 Task: Add Sprouts Acidophilus & Bifidus to the cart.
Action: Mouse moved to (28, 108)
Screenshot: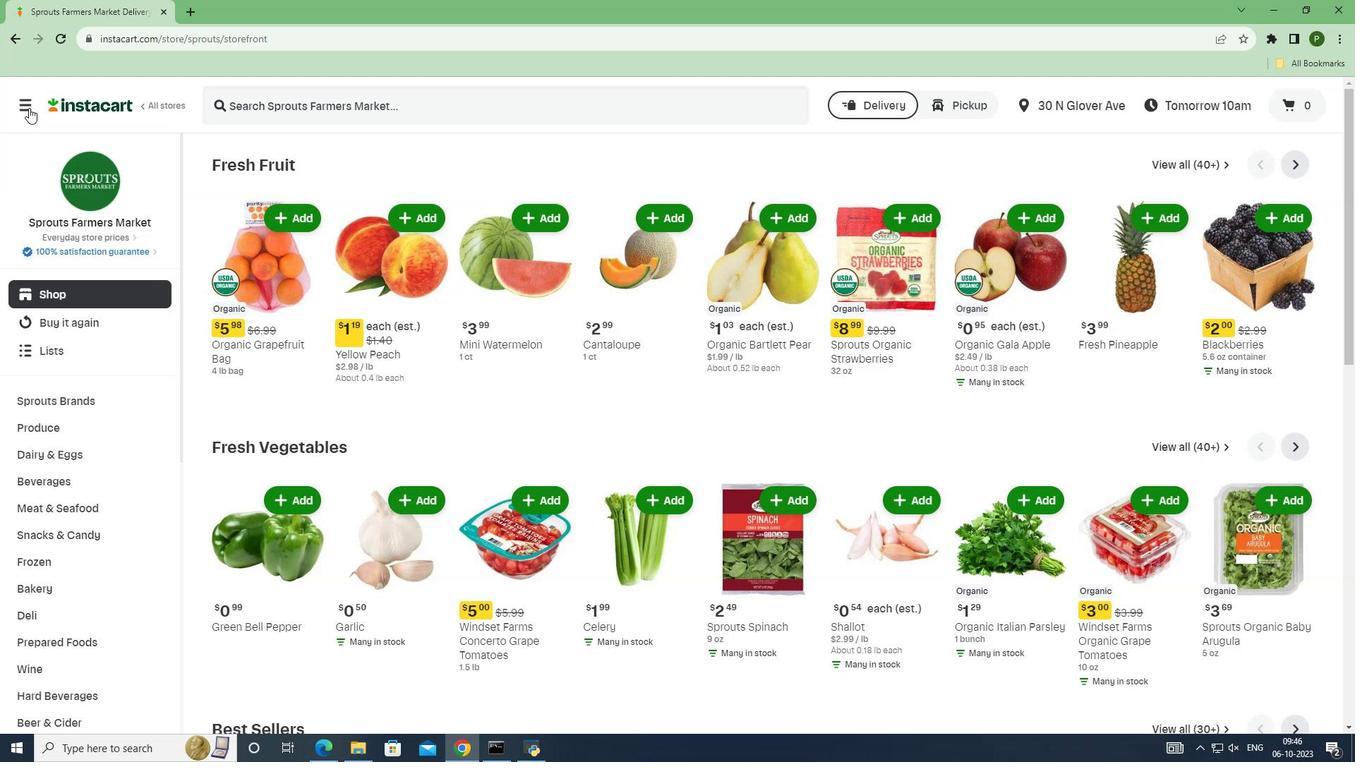 
Action: Mouse pressed left at (28, 108)
Screenshot: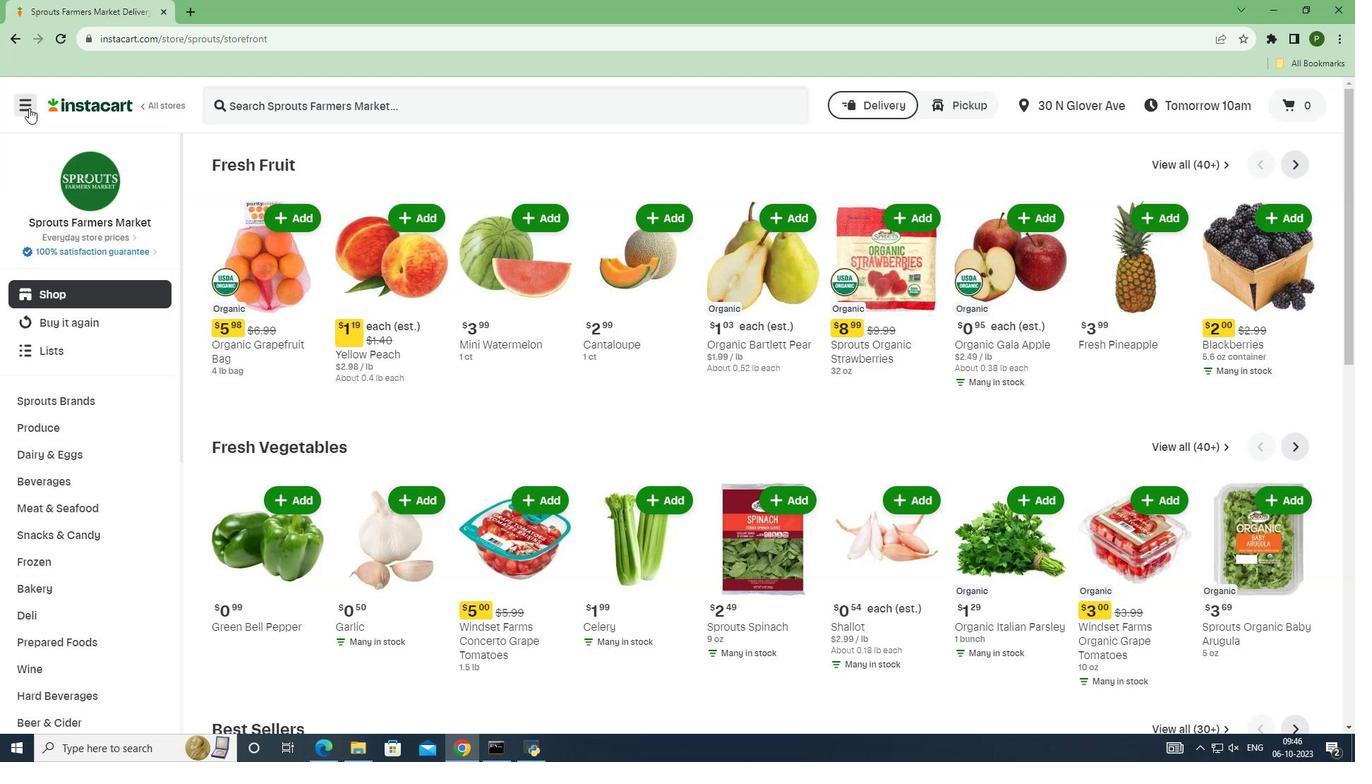 
Action: Mouse moved to (62, 380)
Screenshot: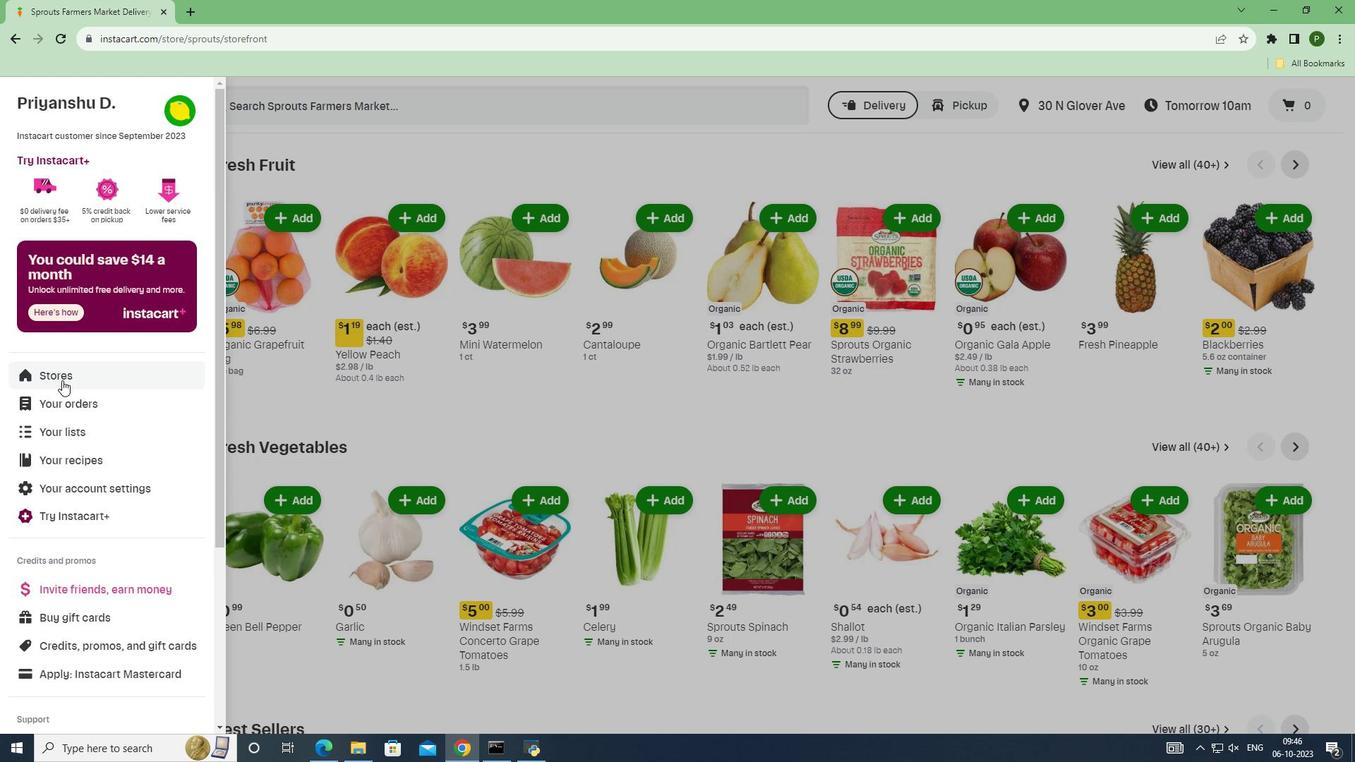 
Action: Mouse pressed left at (62, 380)
Screenshot: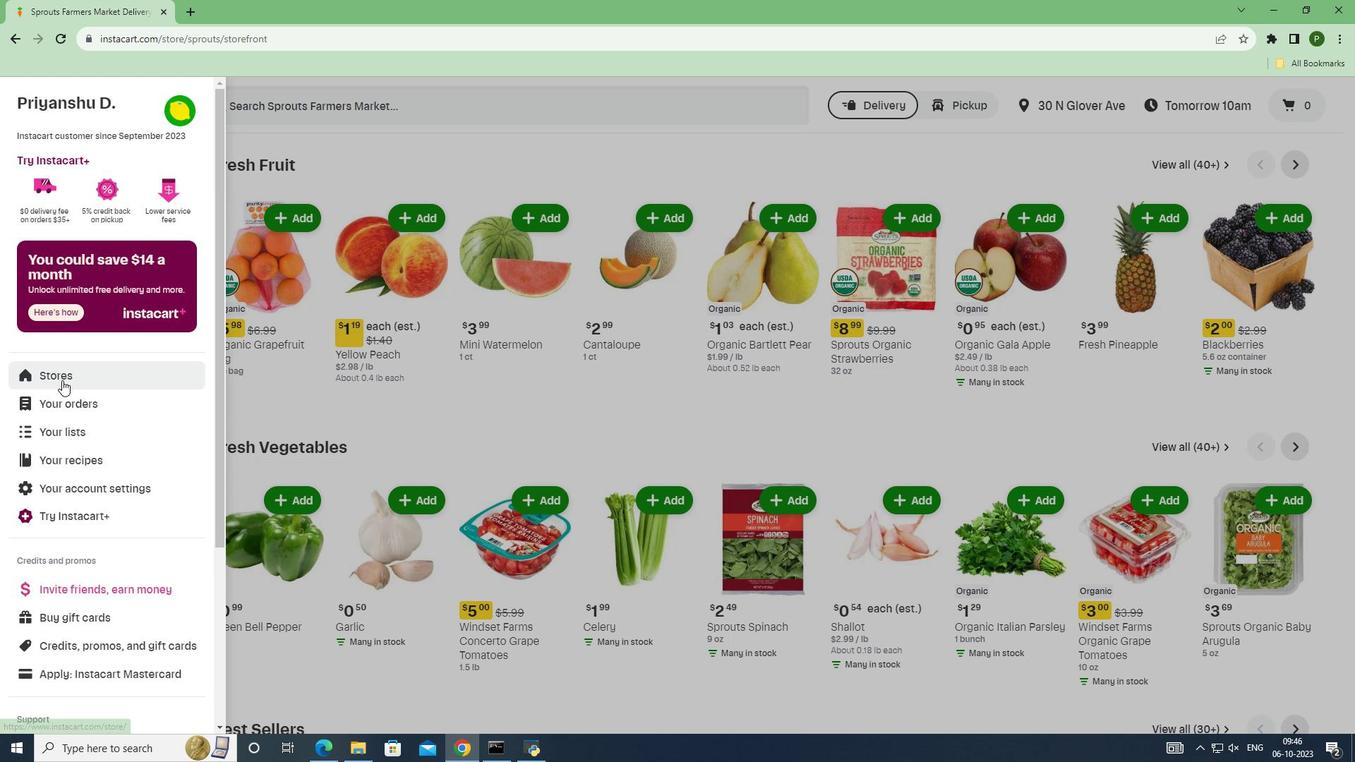 
Action: Mouse moved to (312, 168)
Screenshot: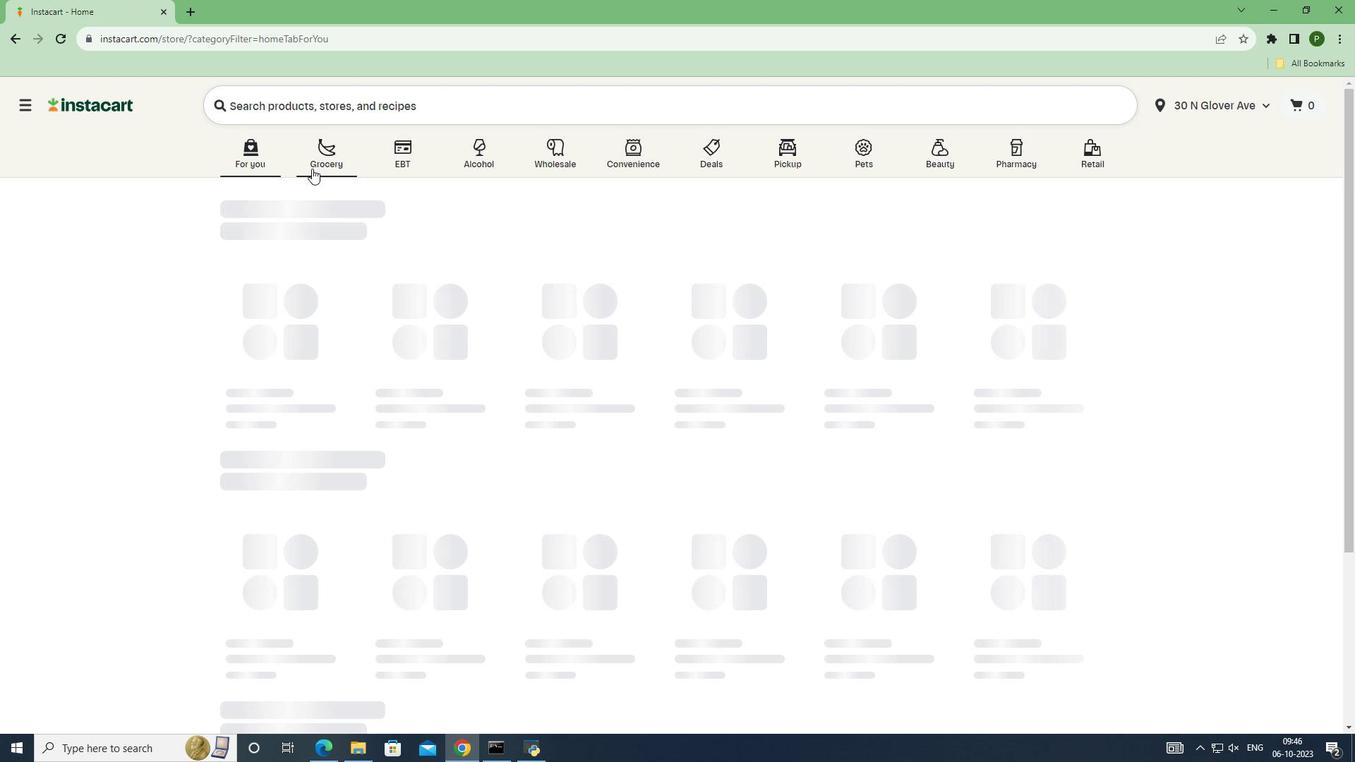 
Action: Mouse pressed left at (312, 168)
Screenshot: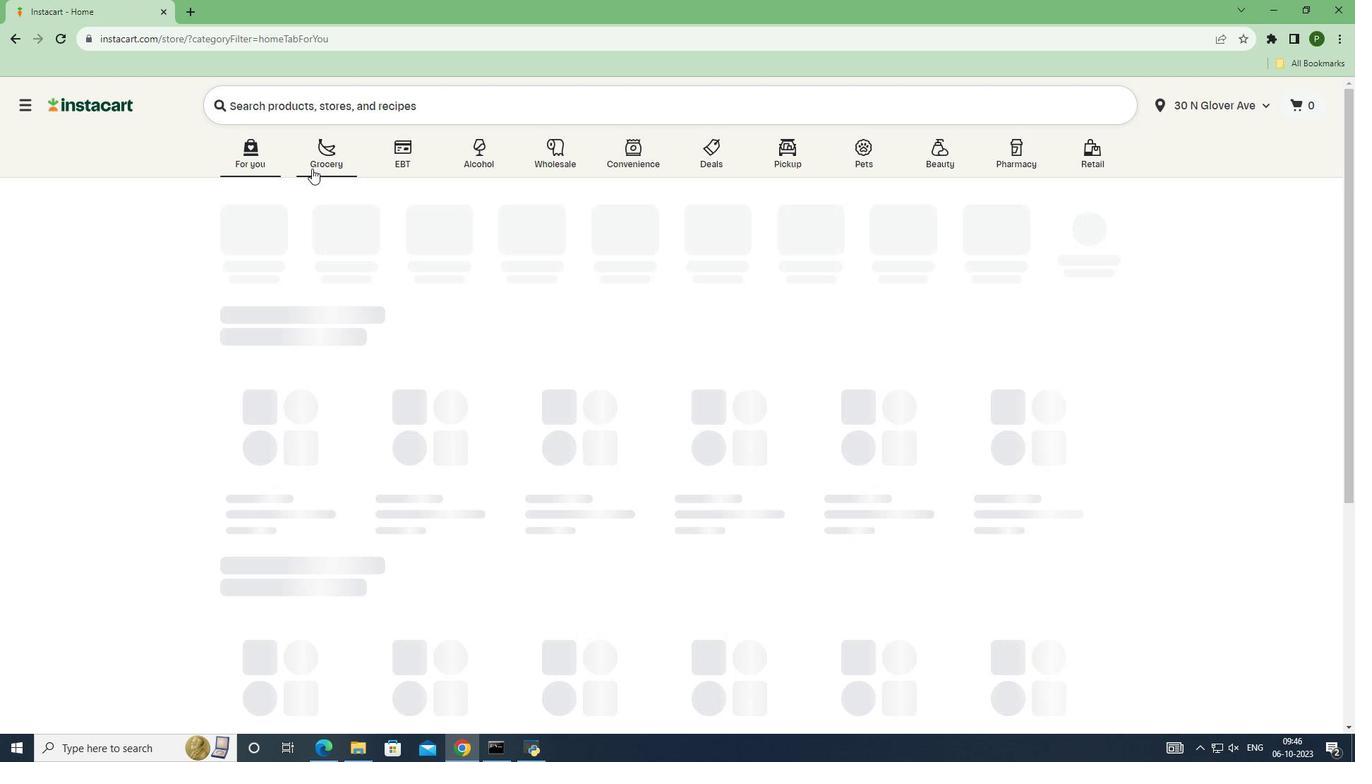 
Action: Mouse moved to (911, 334)
Screenshot: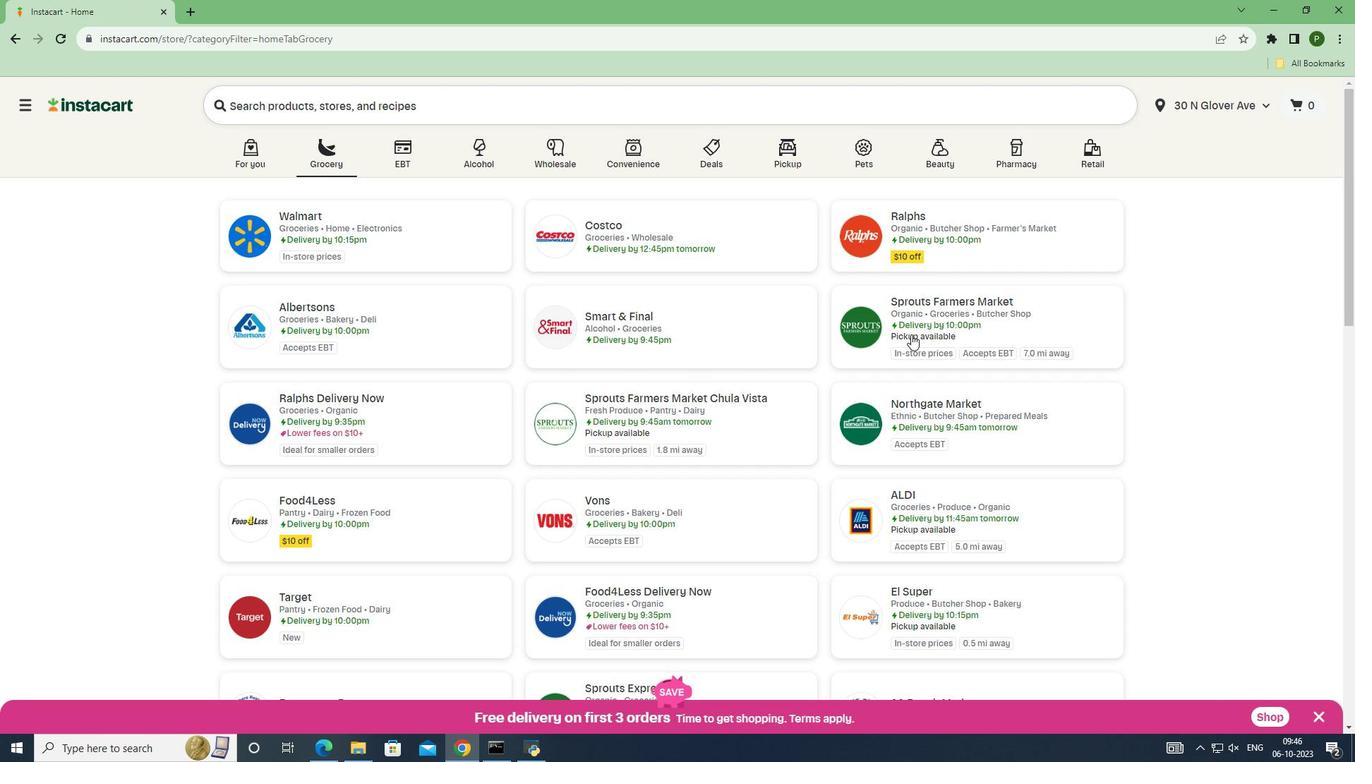 
Action: Mouse pressed left at (911, 334)
Screenshot: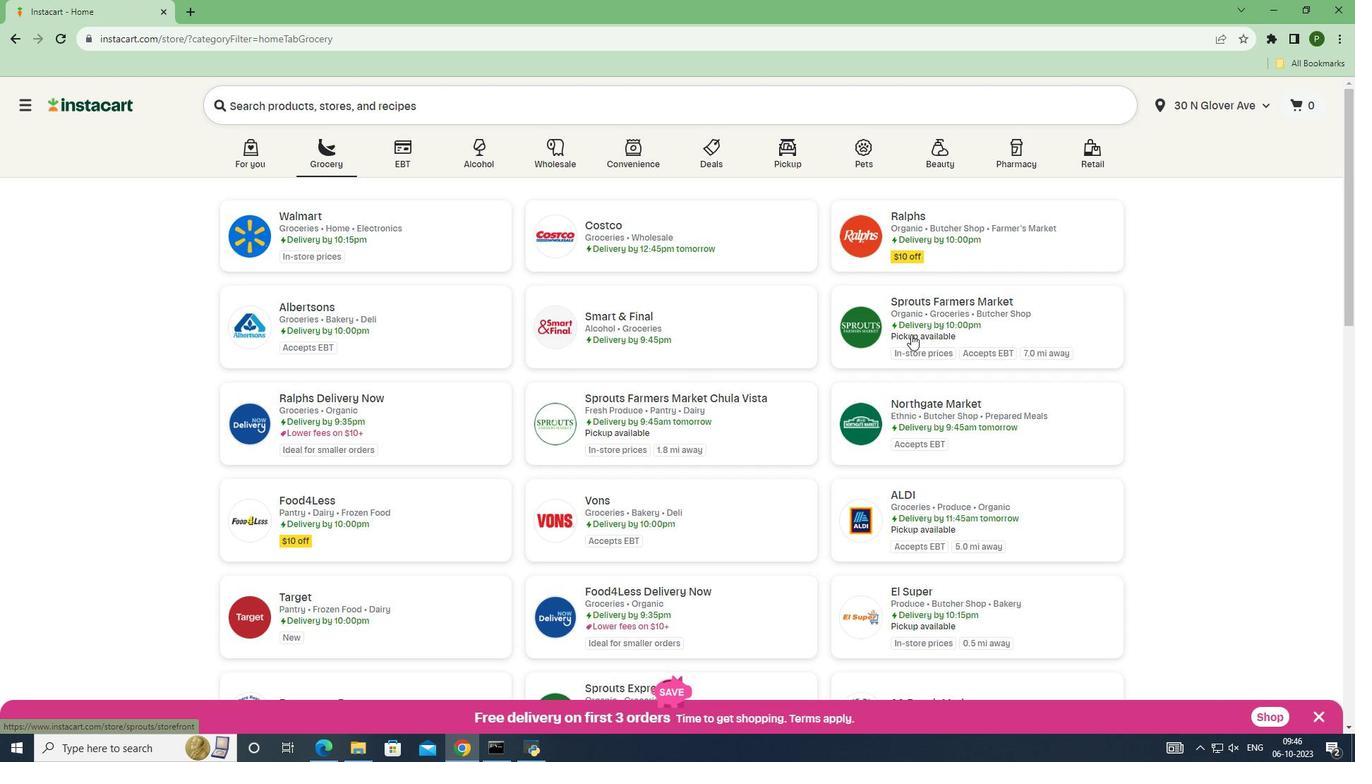 
Action: Mouse moved to (106, 399)
Screenshot: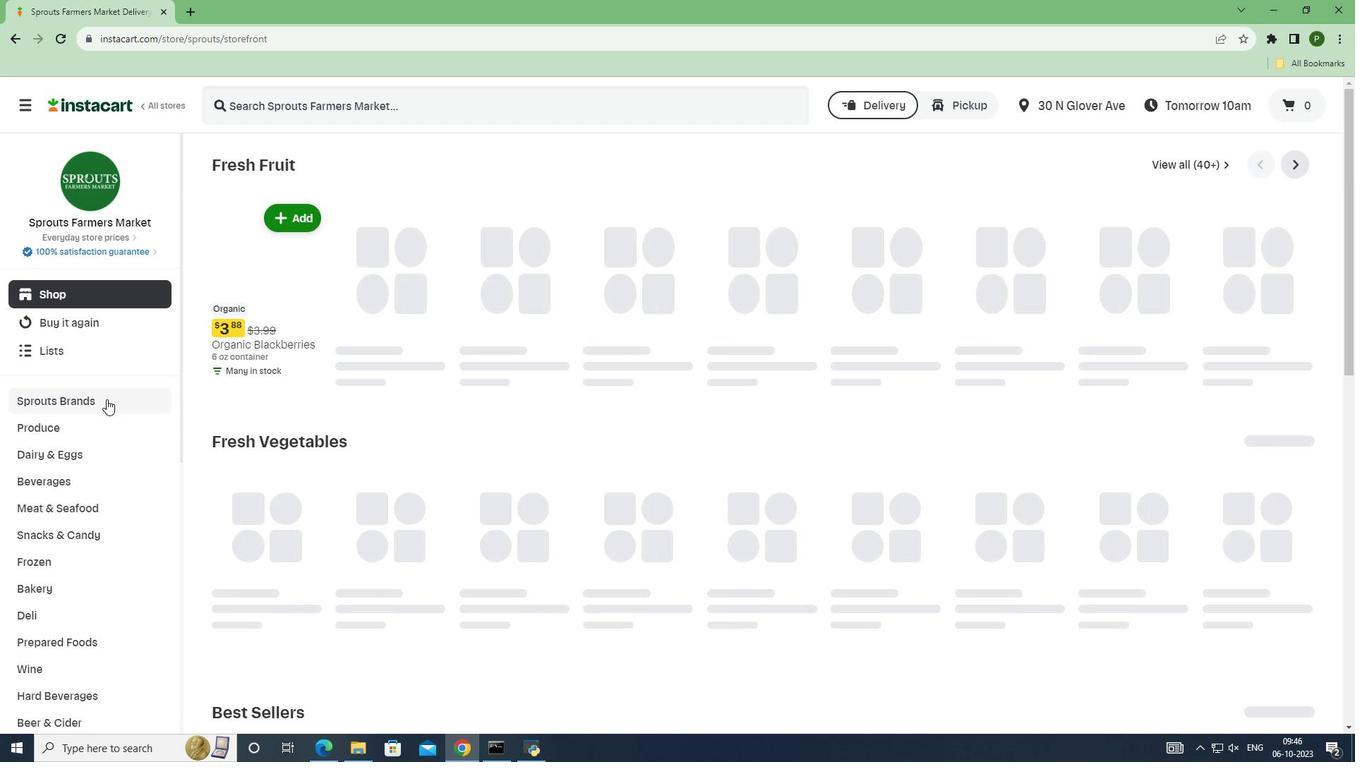 
Action: Mouse pressed left at (106, 399)
Screenshot: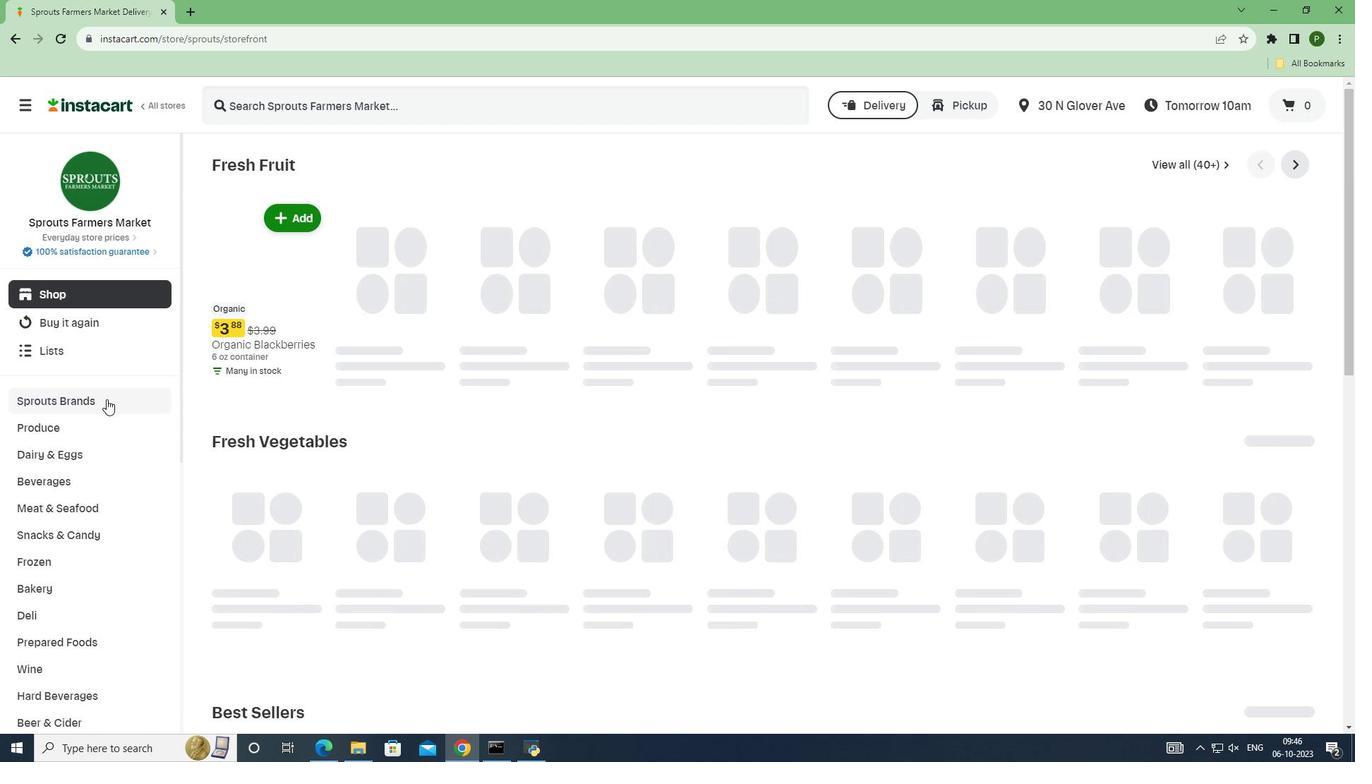 
Action: Mouse moved to (80, 592)
Screenshot: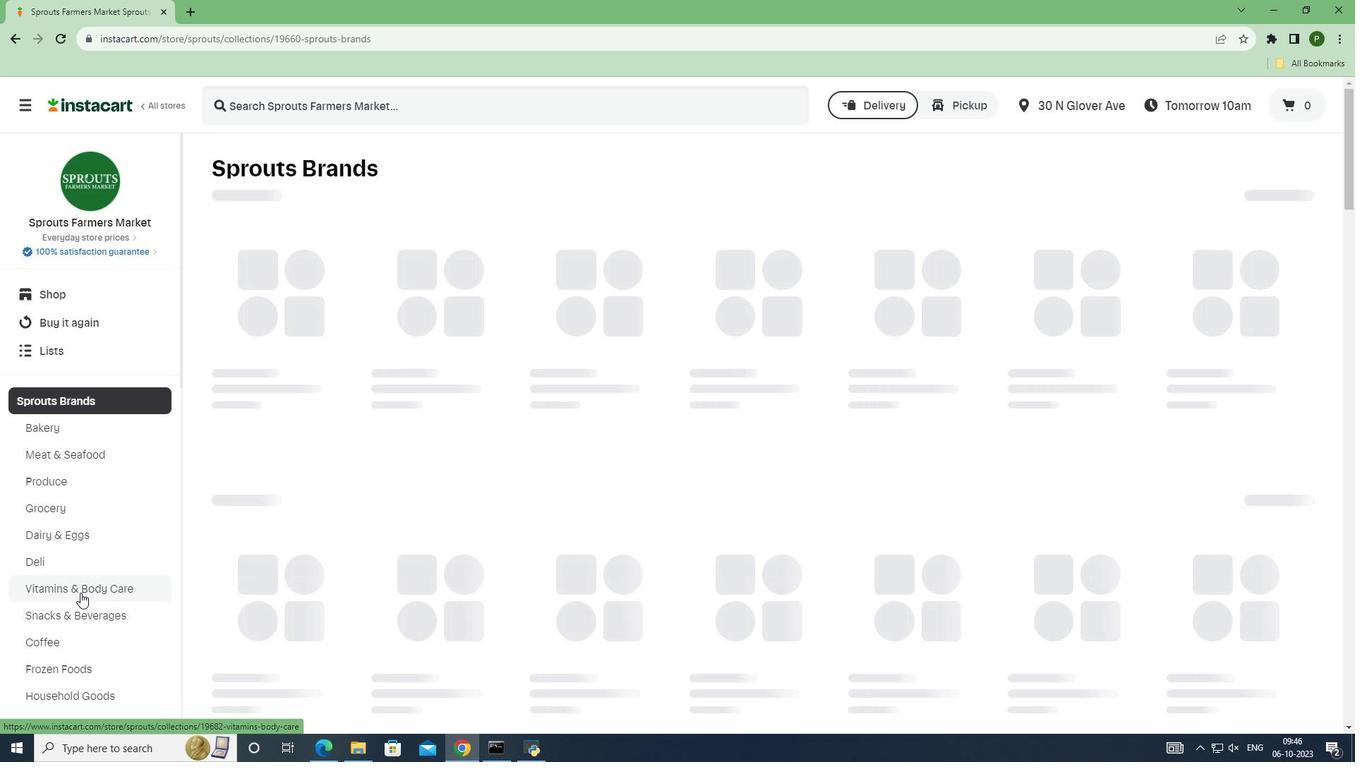 
Action: Mouse pressed left at (80, 592)
Screenshot: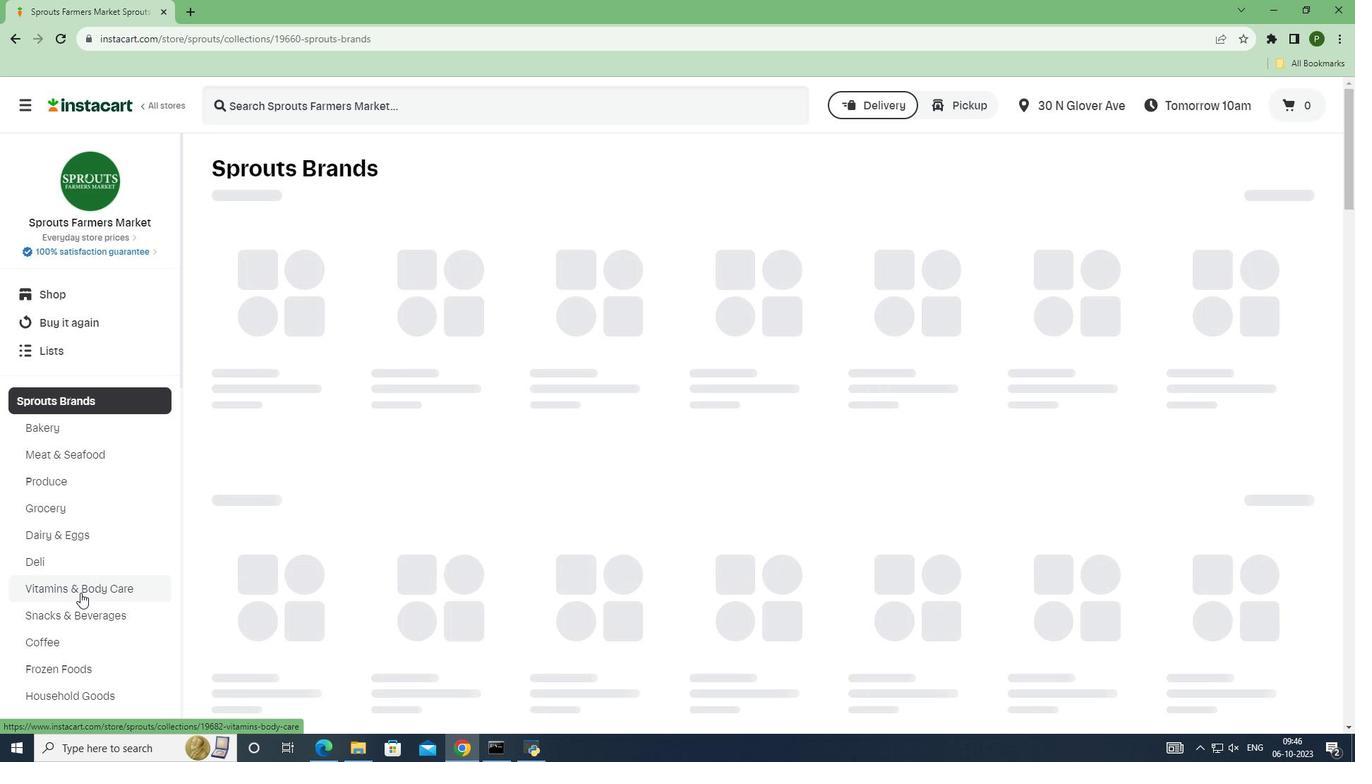 
Action: Mouse moved to (280, 105)
Screenshot: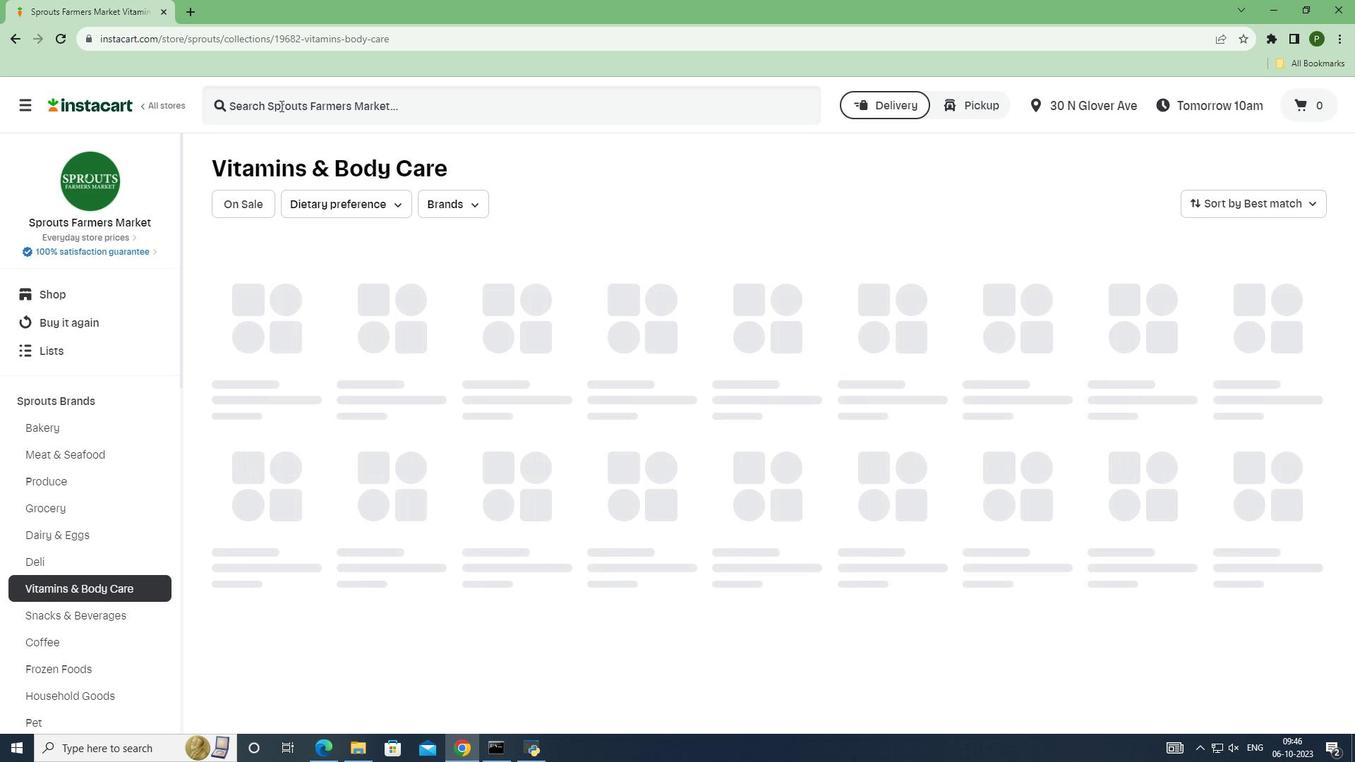 
Action: Mouse pressed left at (280, 105)
Screenshot: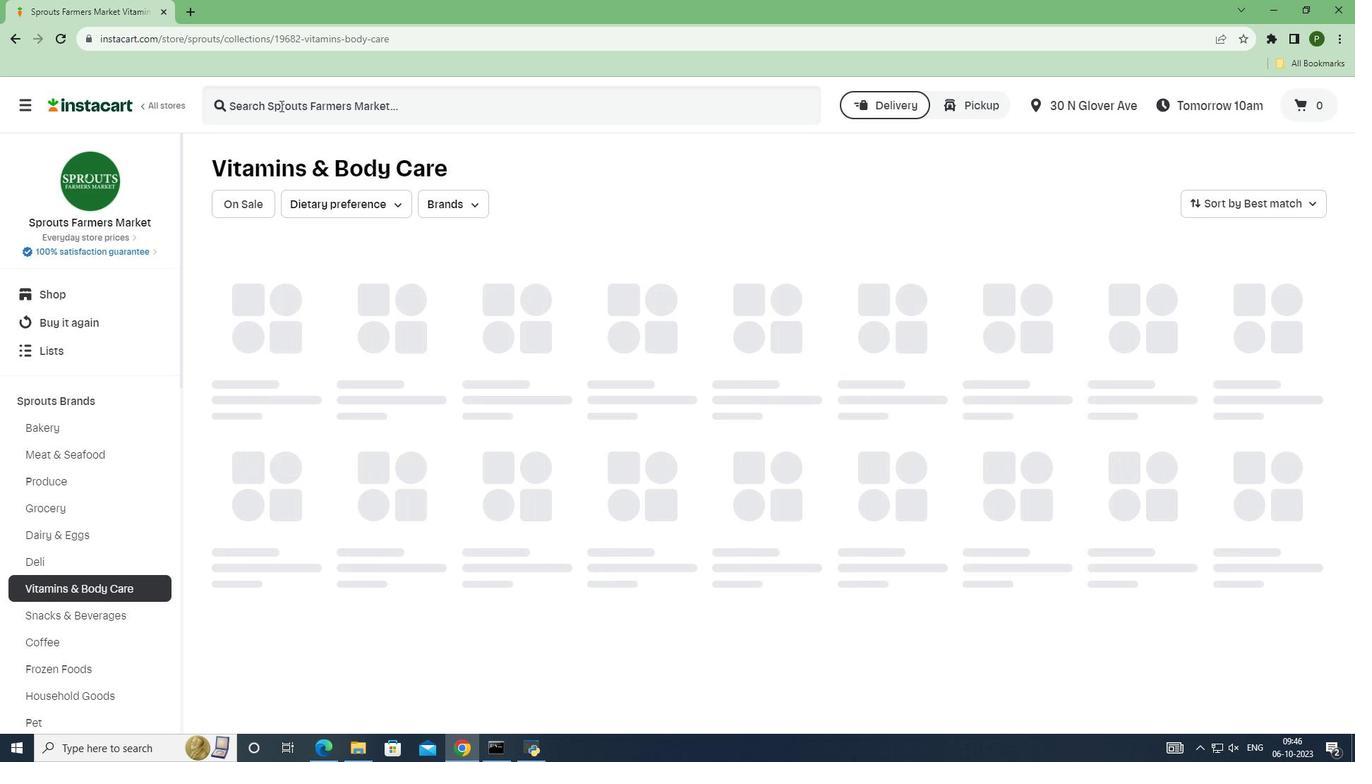
Action: Key pressed <Key.caps_lock>S<Key.caps_lock>prouts<Key.space><Key.caps_lock>A<Key.caps_lock>cidophilus<Key.space><Key.shift>&<Key.space>bifidus<Key.enter>
Screenshot: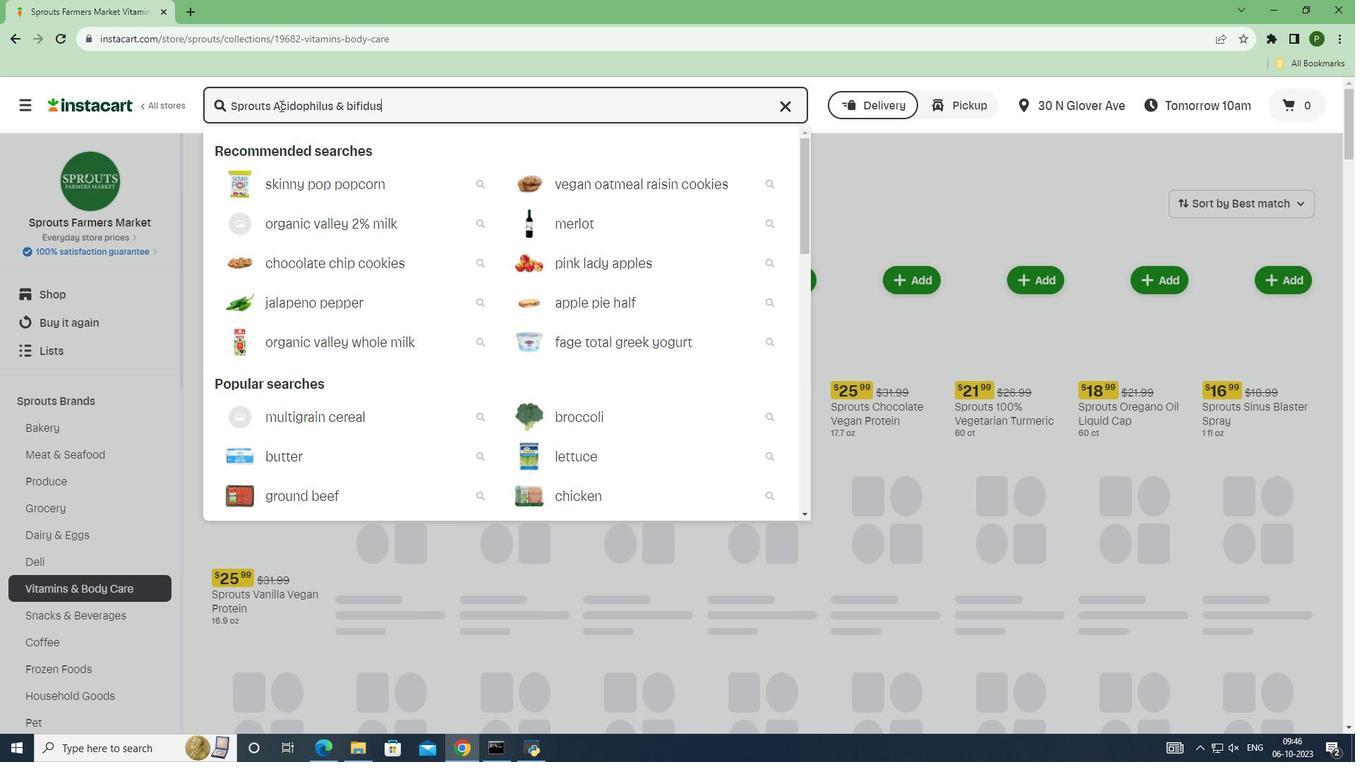 
Action: Mouse moved to (386, 259)
Screenshot: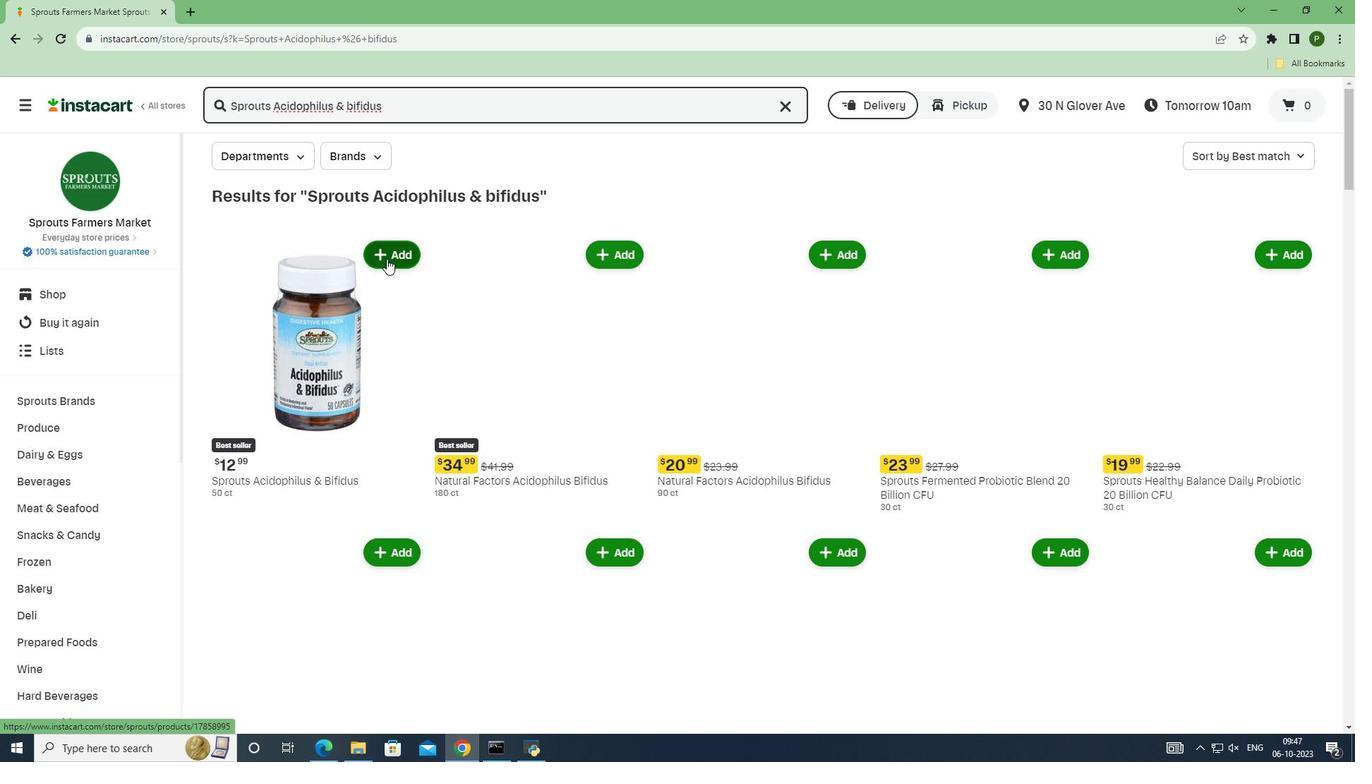 
Action: Mouse pressed left at (386, 259)
Screenshot: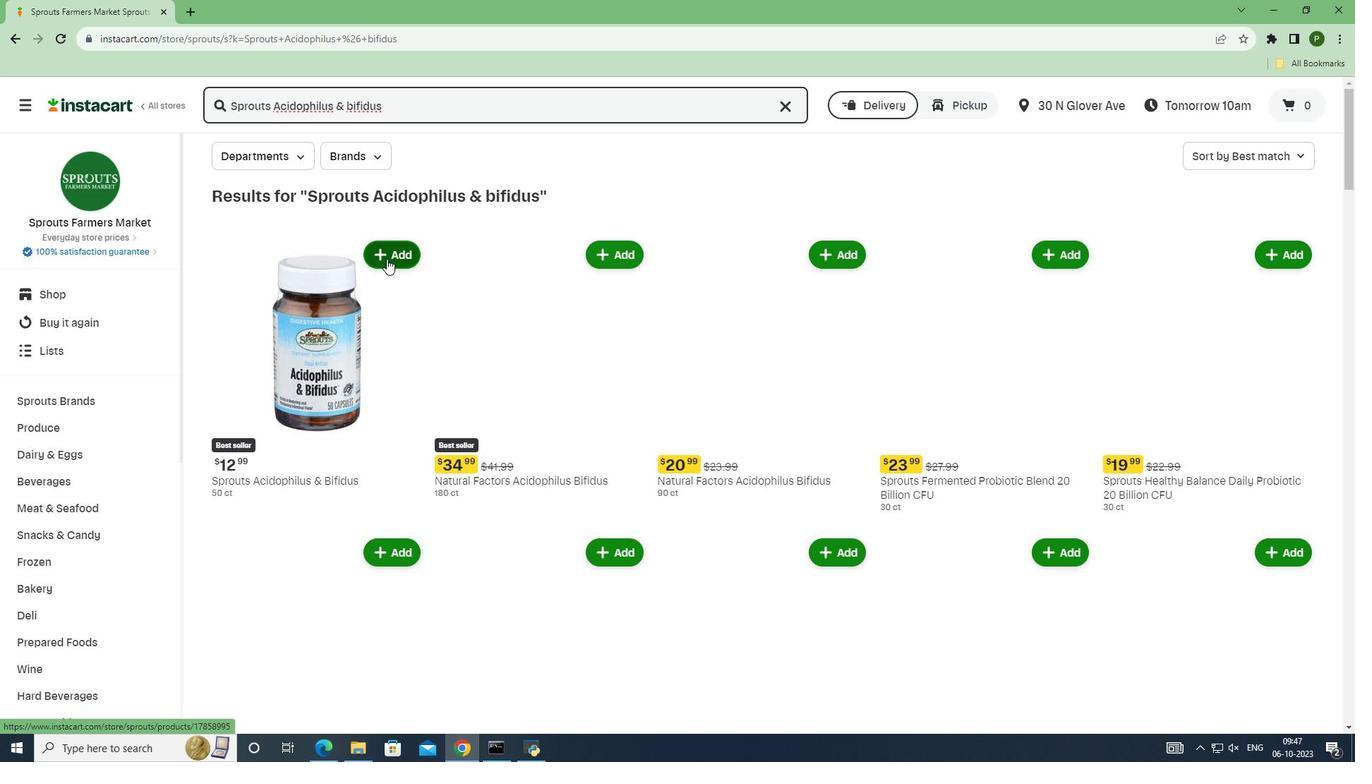 
